 Task: Filter jobs by Mumbai location.
Action: Mouse moved to (284, 91)
Screenshot: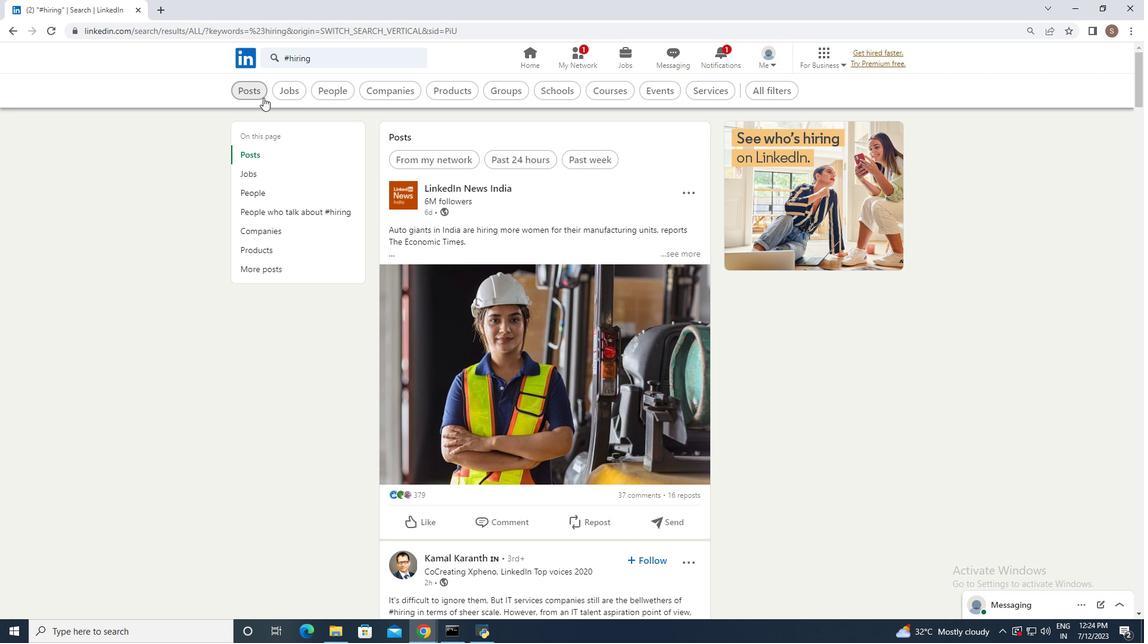 
Action: Mouse pressed left at (284, 91)
Screenshot: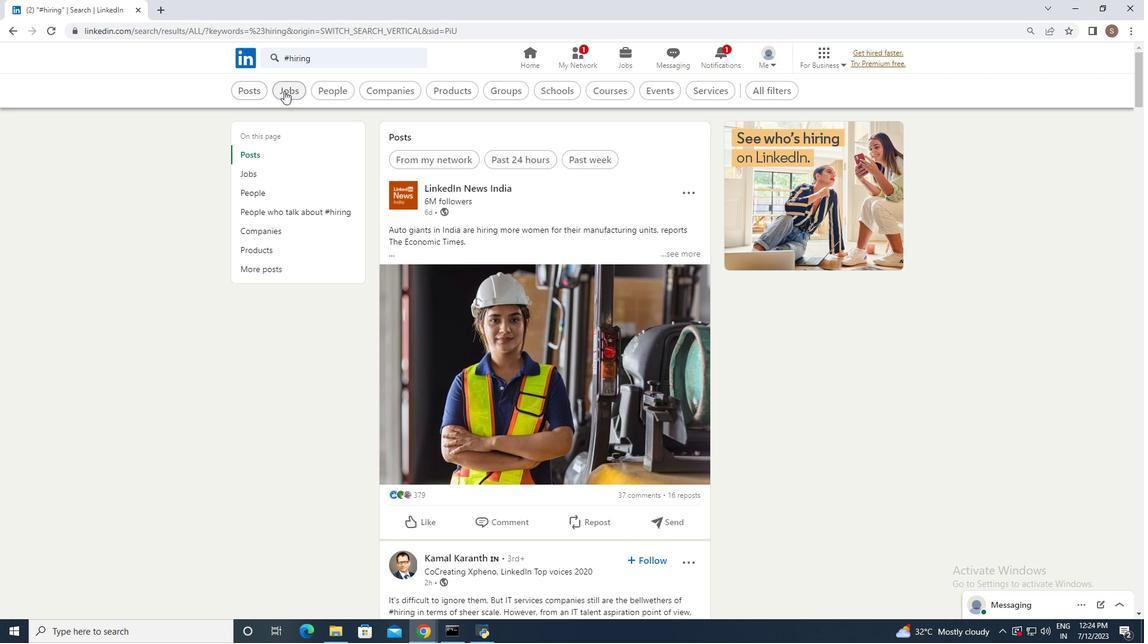 
Action: Mouse moved to (807, 91)
Screenshot: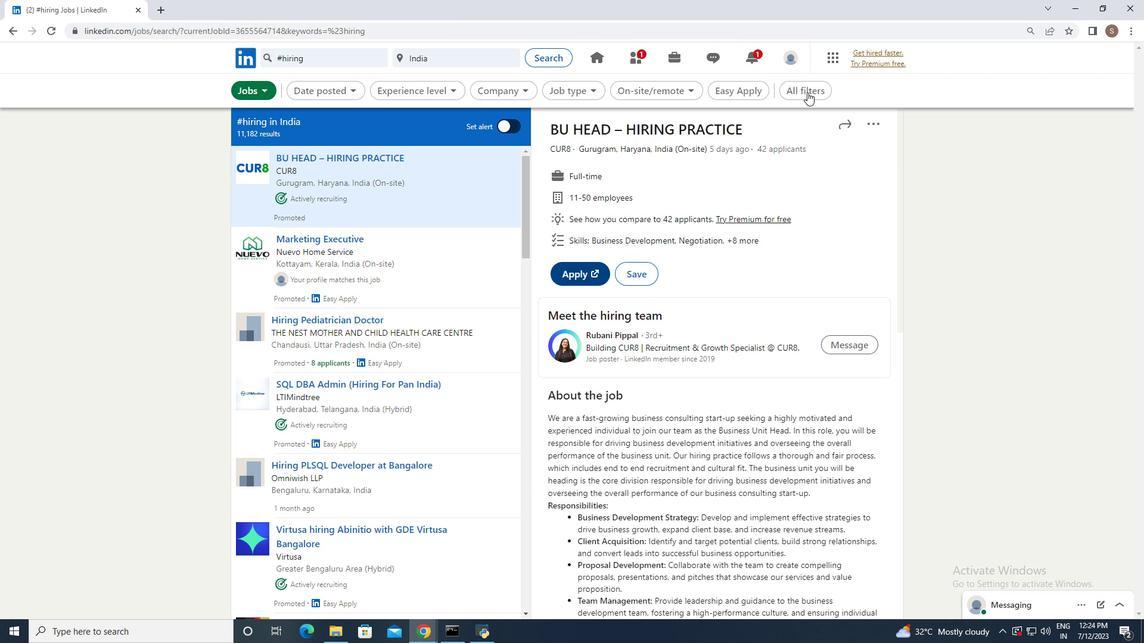 
Action: Mouse pressed left at (807, 91)
Screenshot: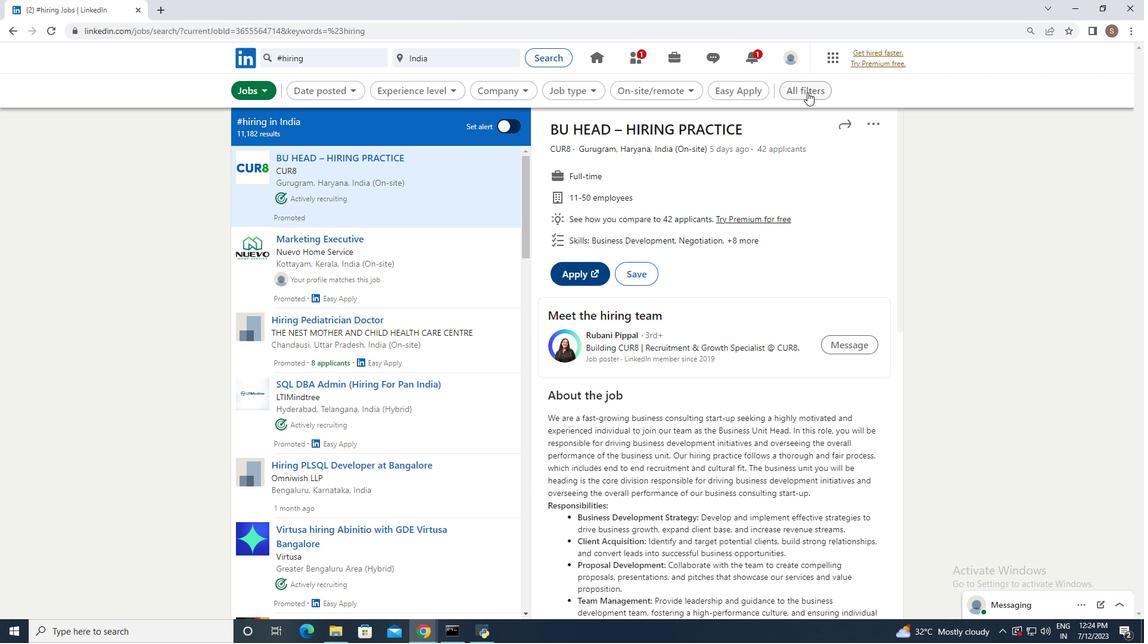
Action: Mouse moved to (1005, 381)
Screenshot: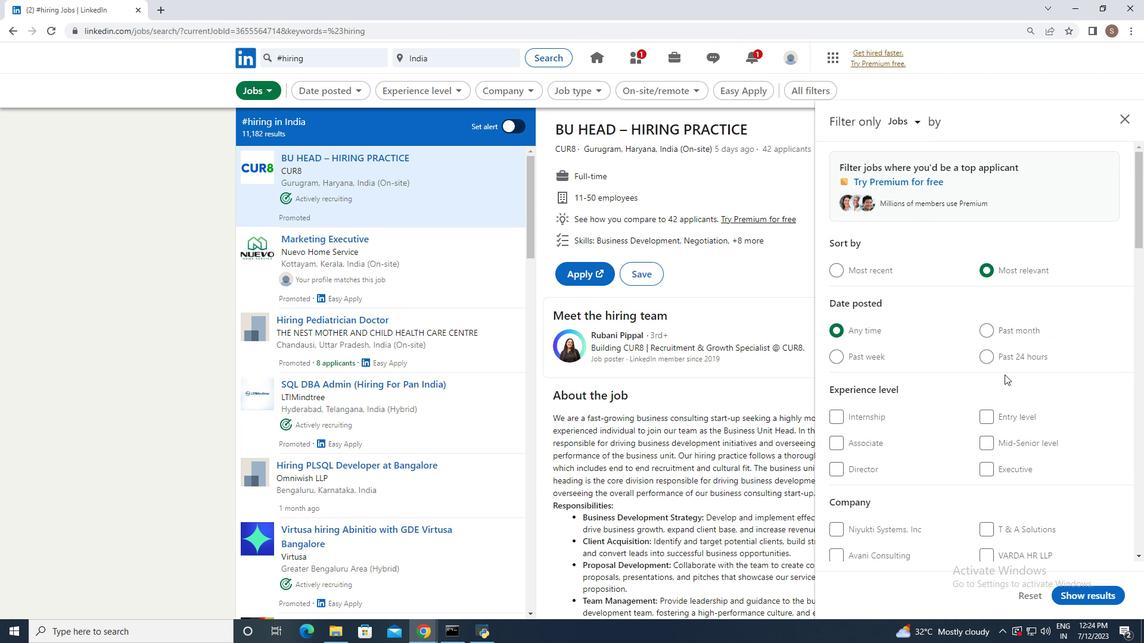 
Action: Mouse scrolled (1005, 380) with delta (0, 0)
Screenshot: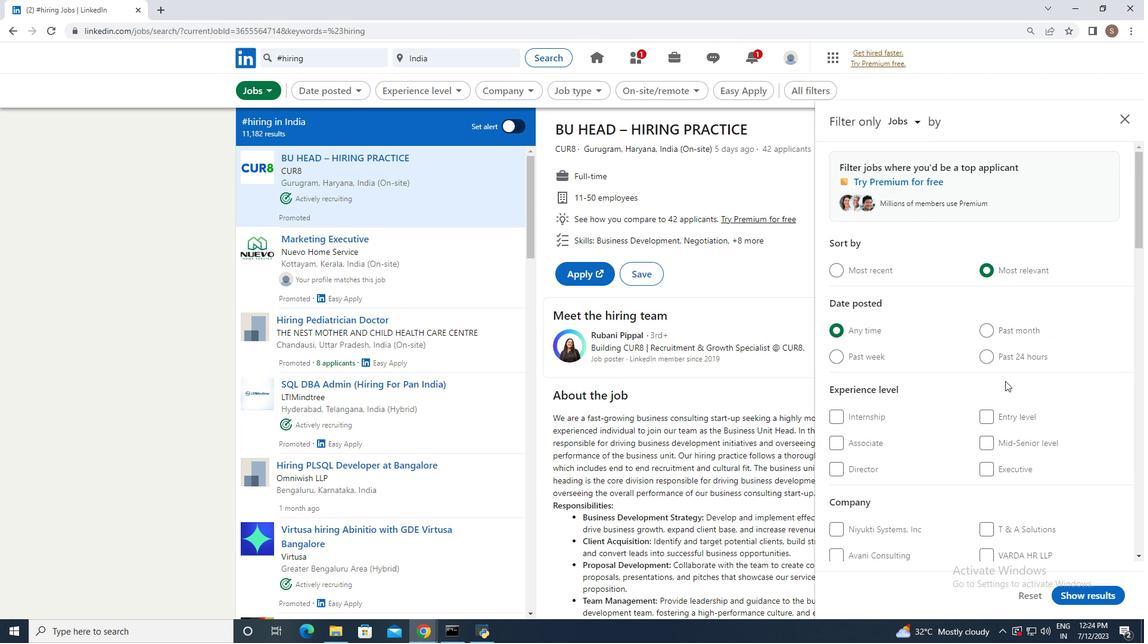 
Action: Mouse scrolled (1005, 380) with delta (0, 0)
Screenshot: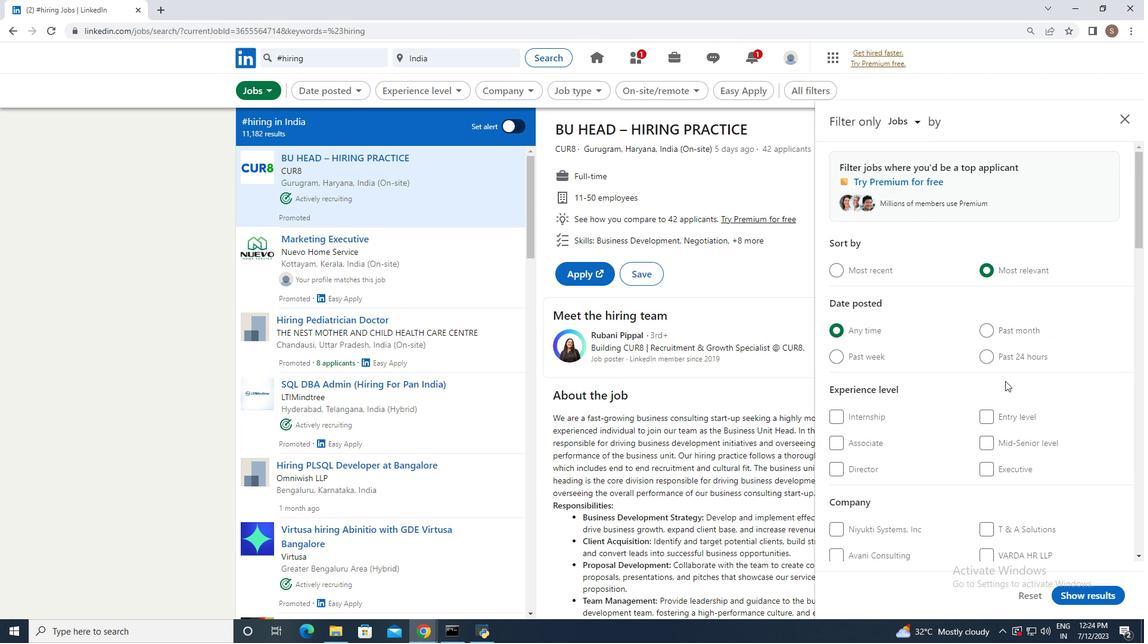 
Action: Mouse scrolled (1005, 380) with delta (0, 0)
Screenshot: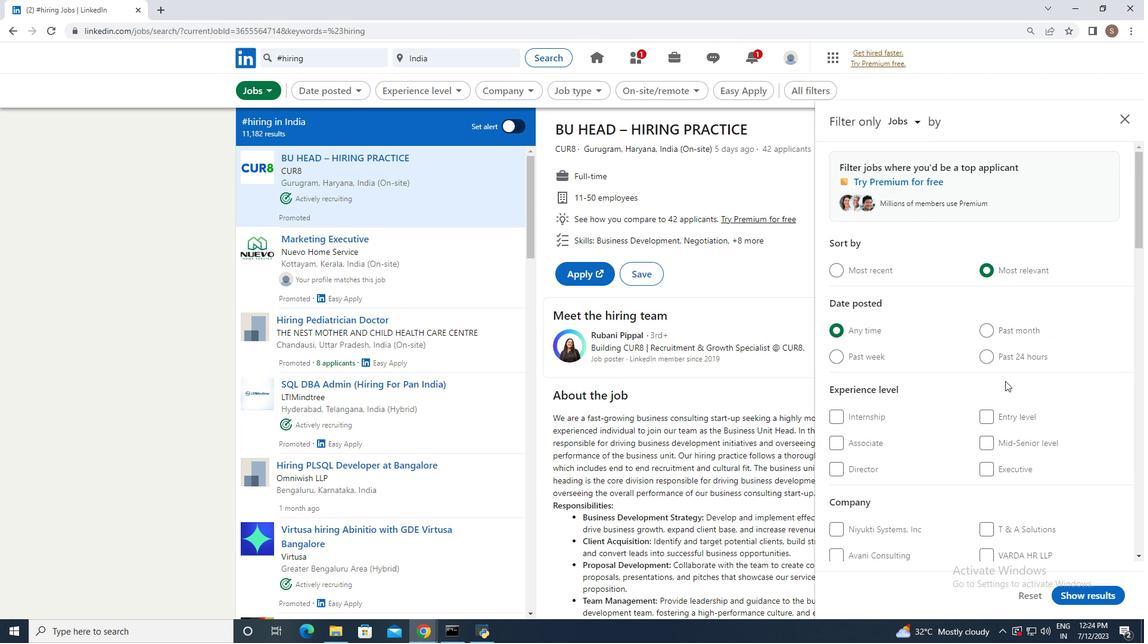 
Action: Mouse scrolled (1005, 380) with delta (0, 0)
Screenshot: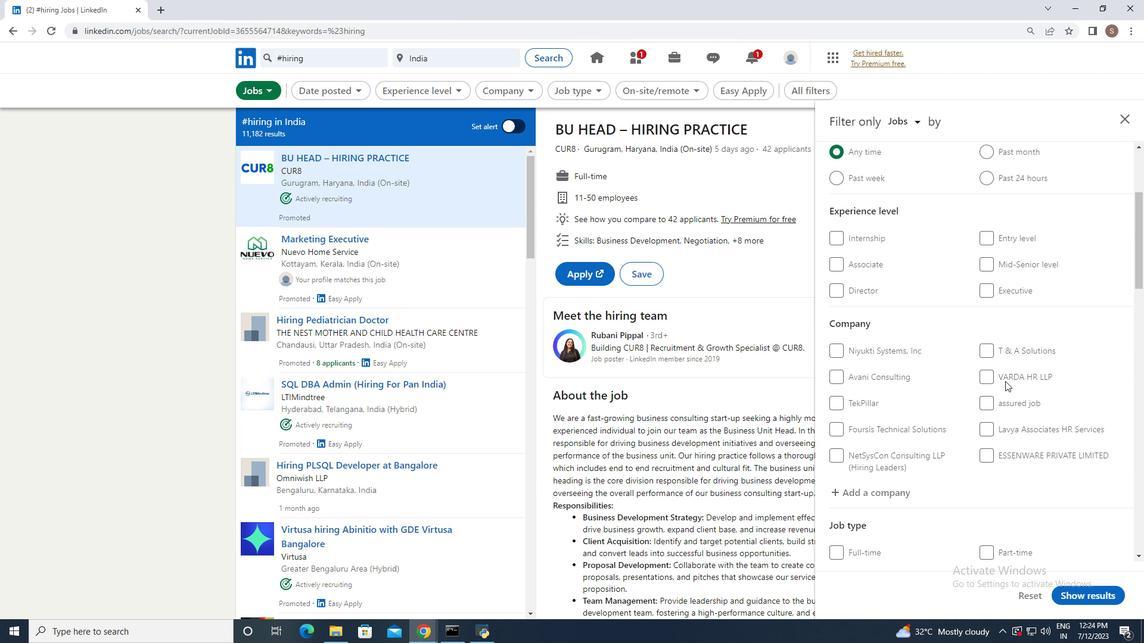 
Action: Mouse scrolled (1005, 380) with delta (0, 0)
Screenshot: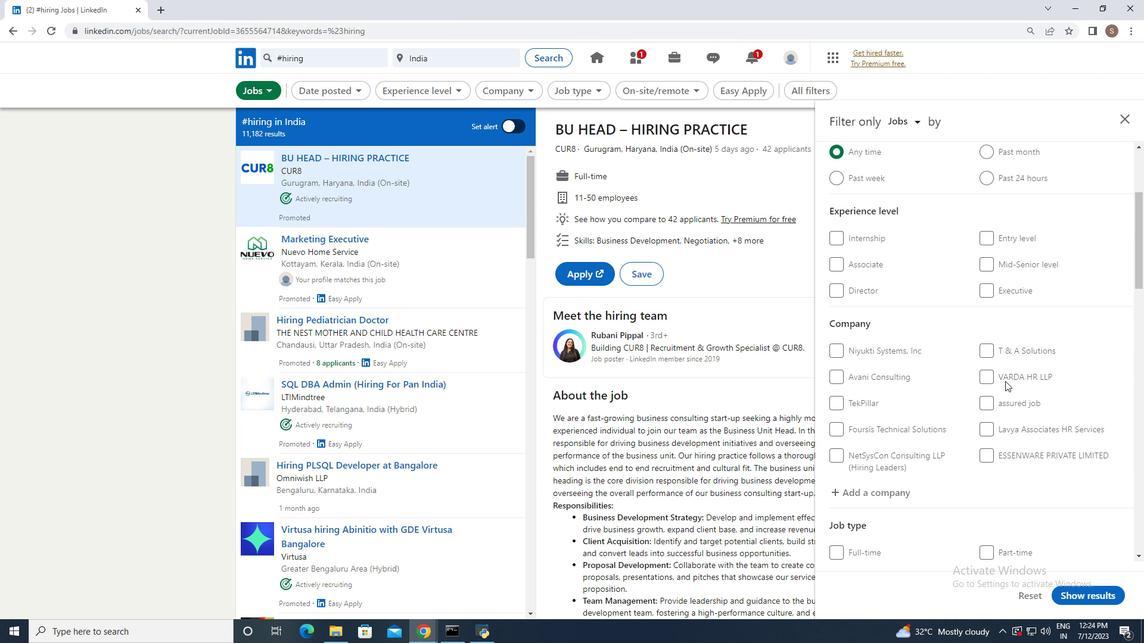 
Action: Mouse scrolled (1005, 380) with delta (0, 0)
Screenshot: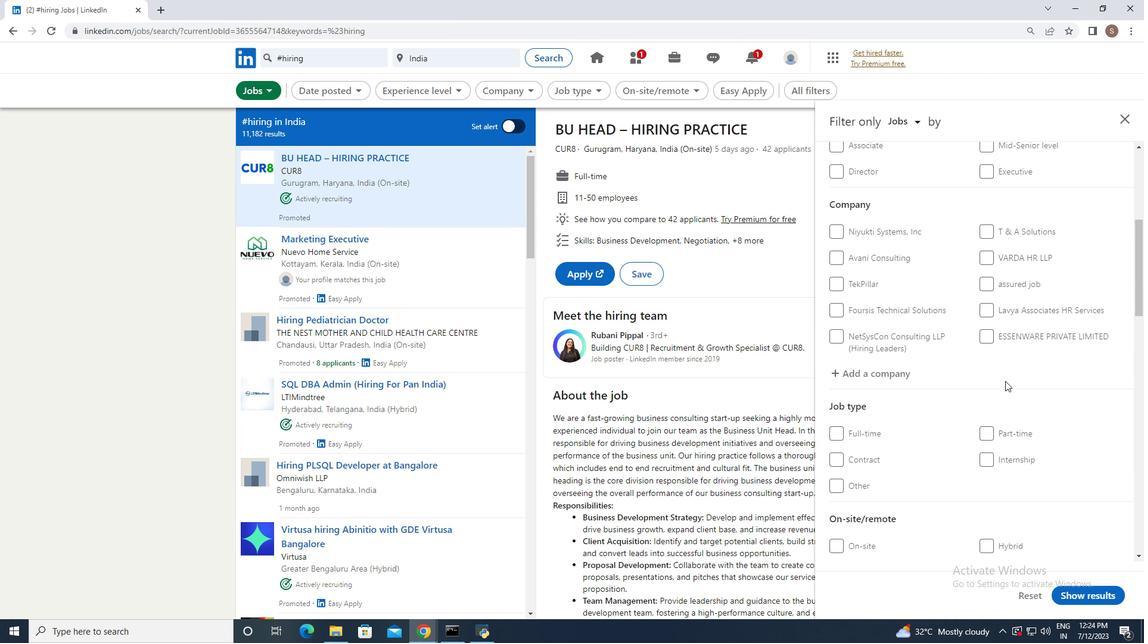 
Action: Mouse scrolled (1005, 380) with delta (0, 0)
Screenshot: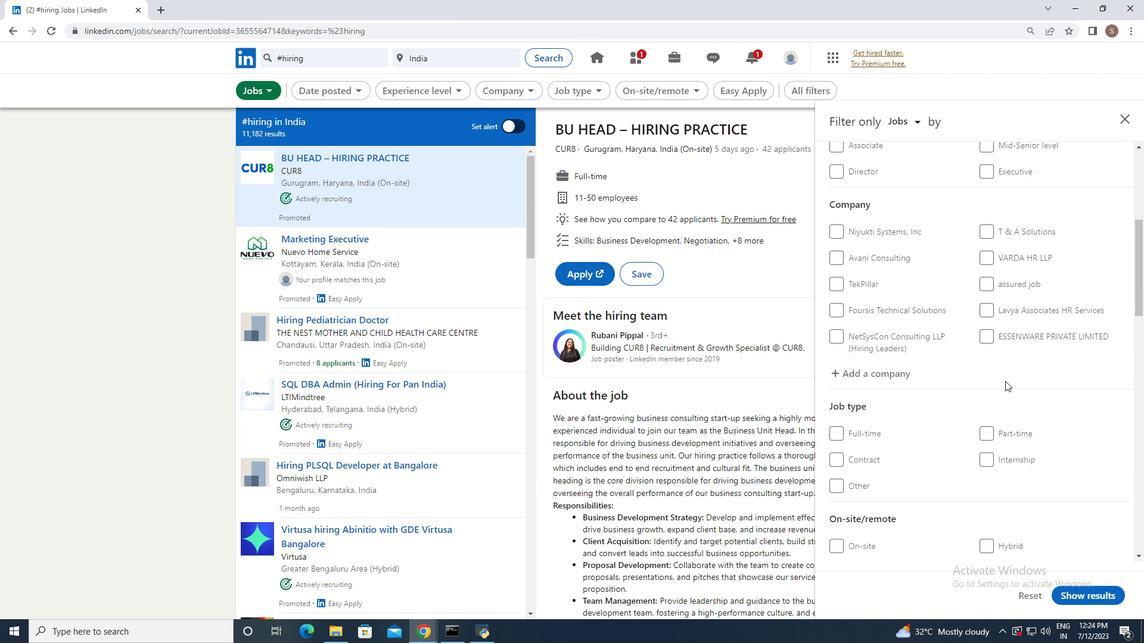 
Action: Mouse scrolled (1005, 380) with delta (0, 0)
Screenshot: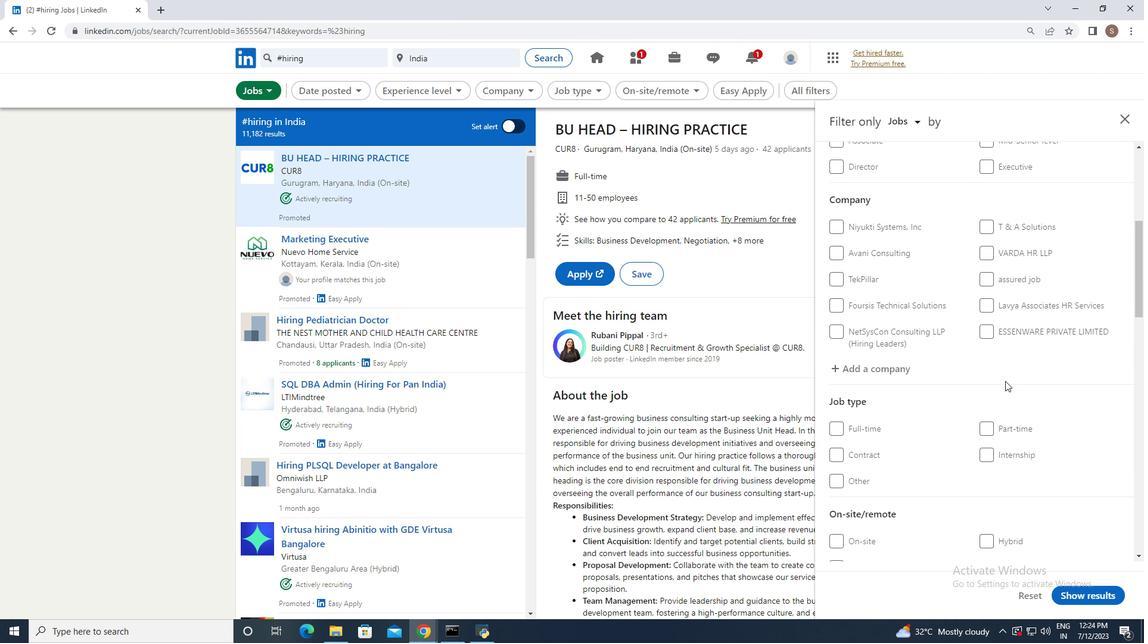 
Action: Mouse scrolled (1005, 380) with delta (0, 0)
Screenshot: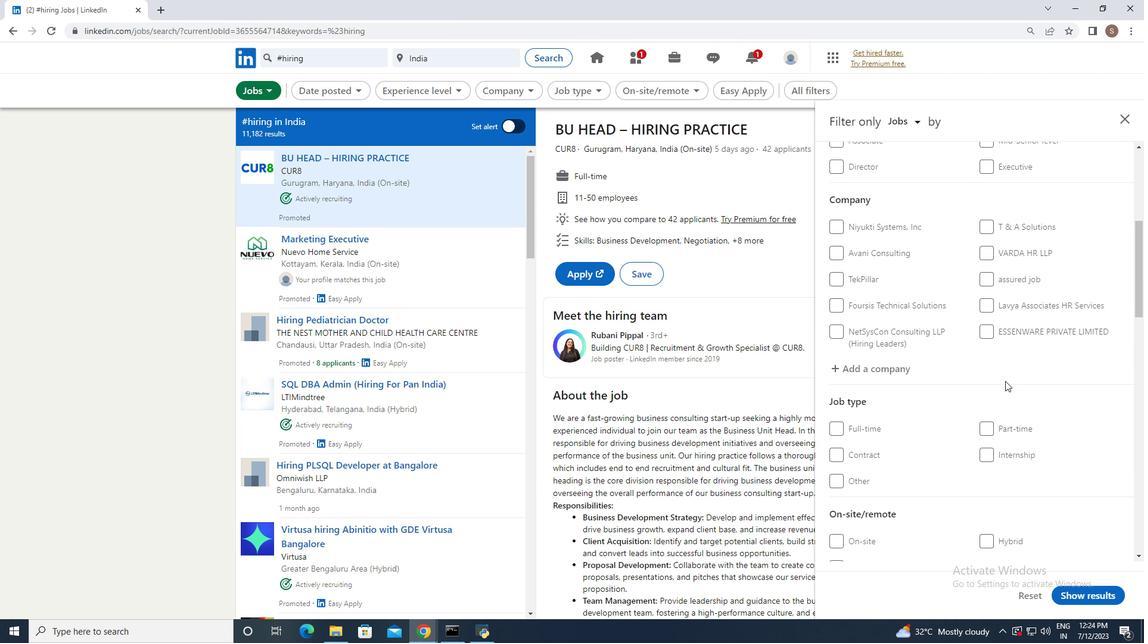 
Action: Mouse scrolled (1005, 380) with delta (0, 0)
Screenshot: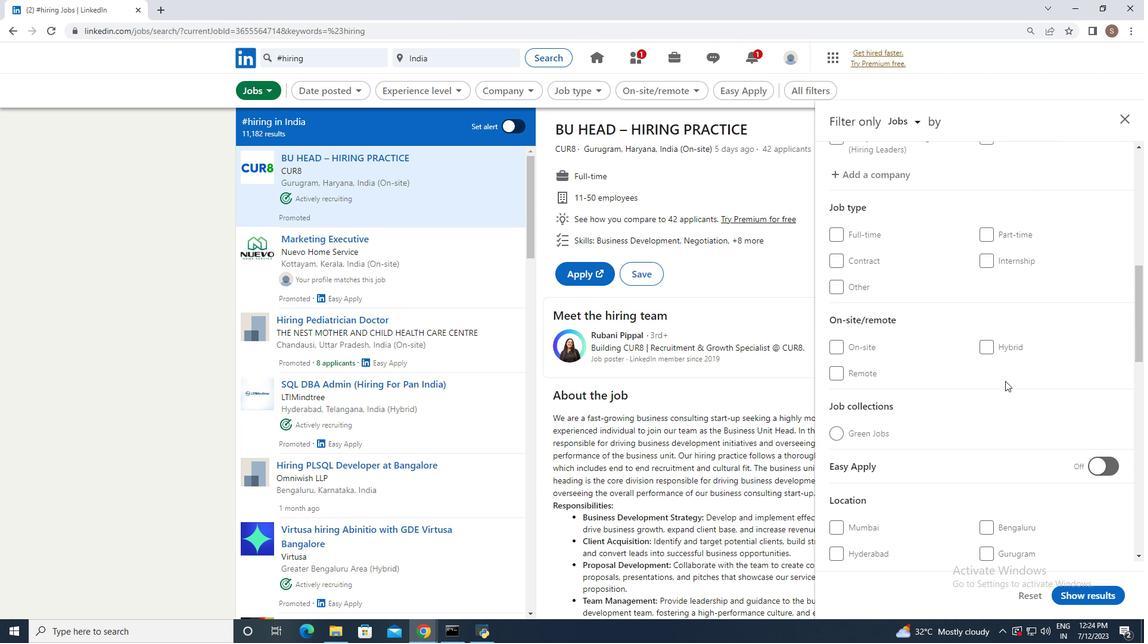 
Action: Mouse scrolled (1005, 380) with delta (0, 0)
Screenshot: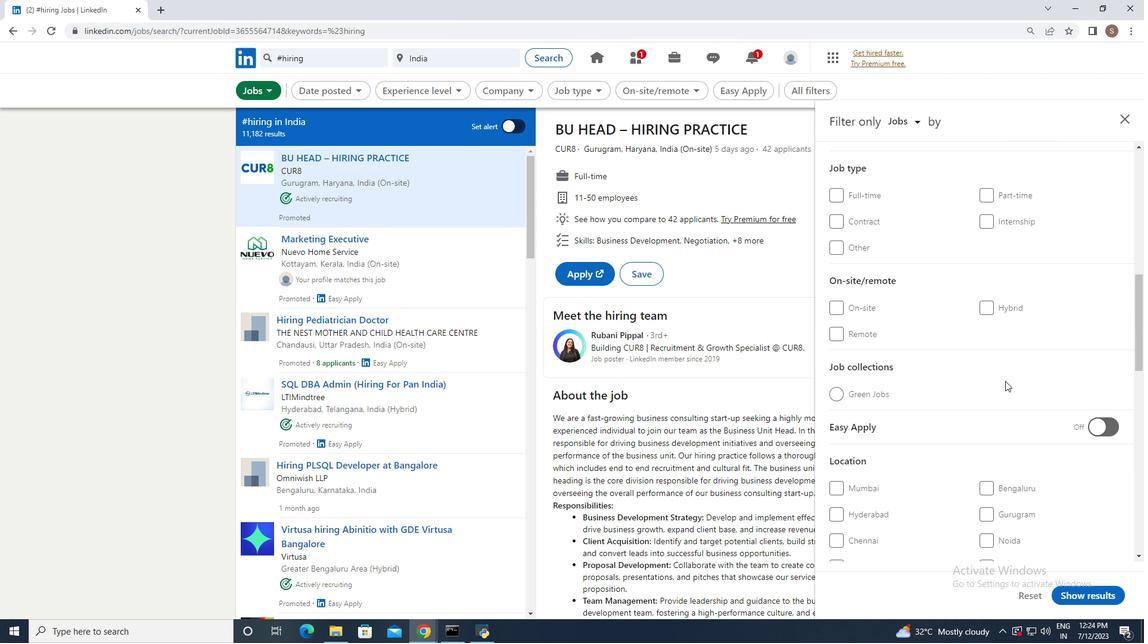 
Action: Mouse scrolled (1005, 380) with delta (0, 0)
Screenshot: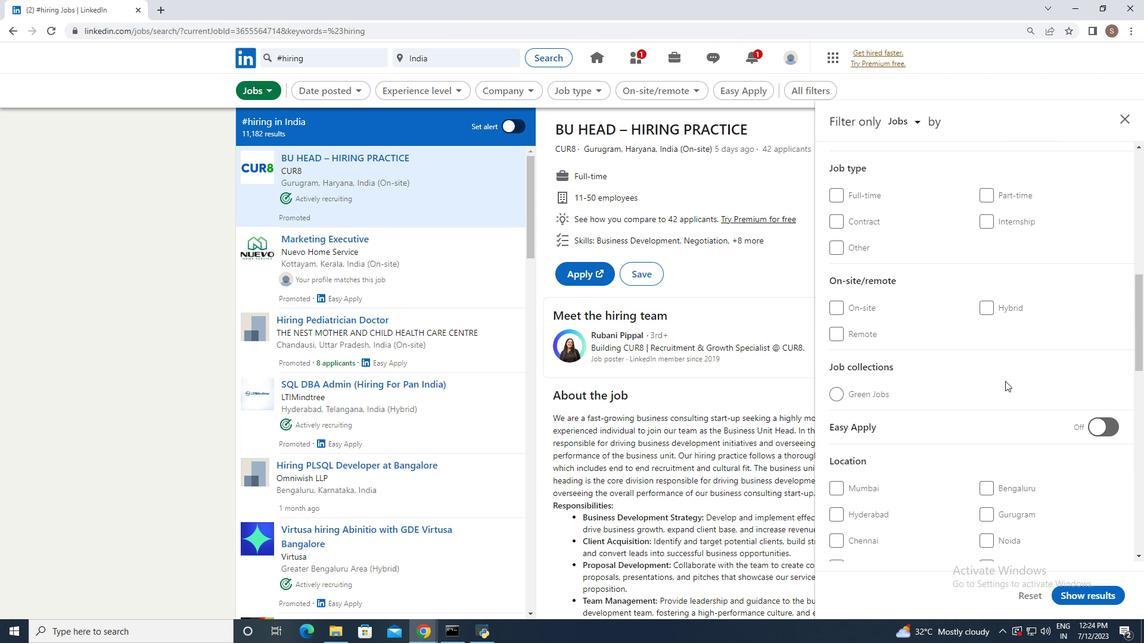 
Action: Mouse scrolled (1005, 380) with delta (0, 0)
Screenshot: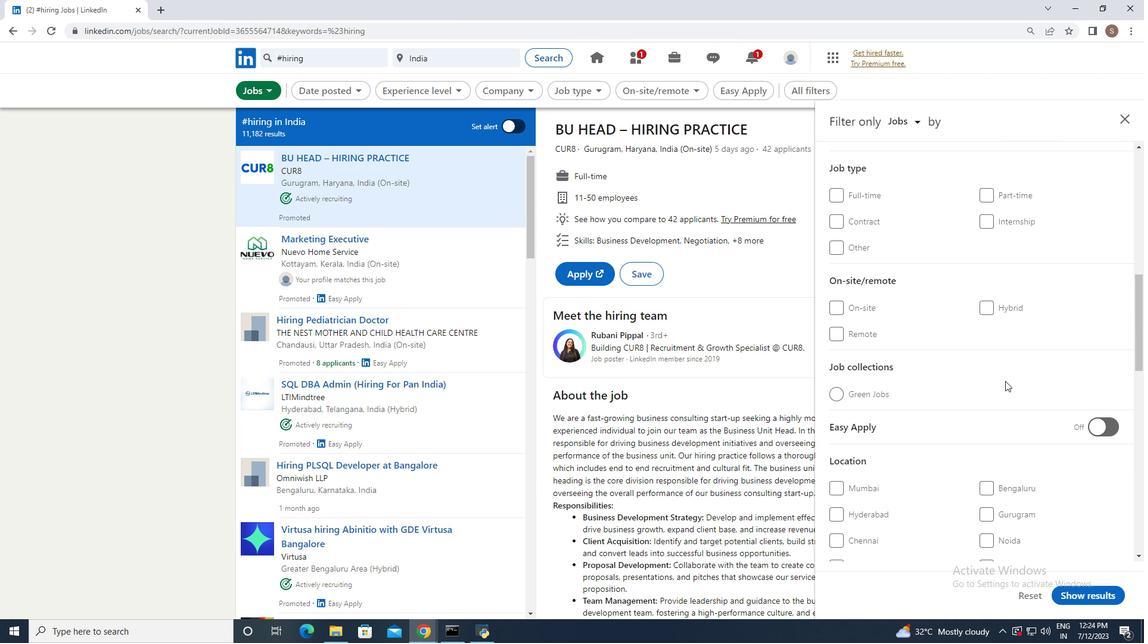 
Action: Mouse moved to (830, 249)
Screenshot: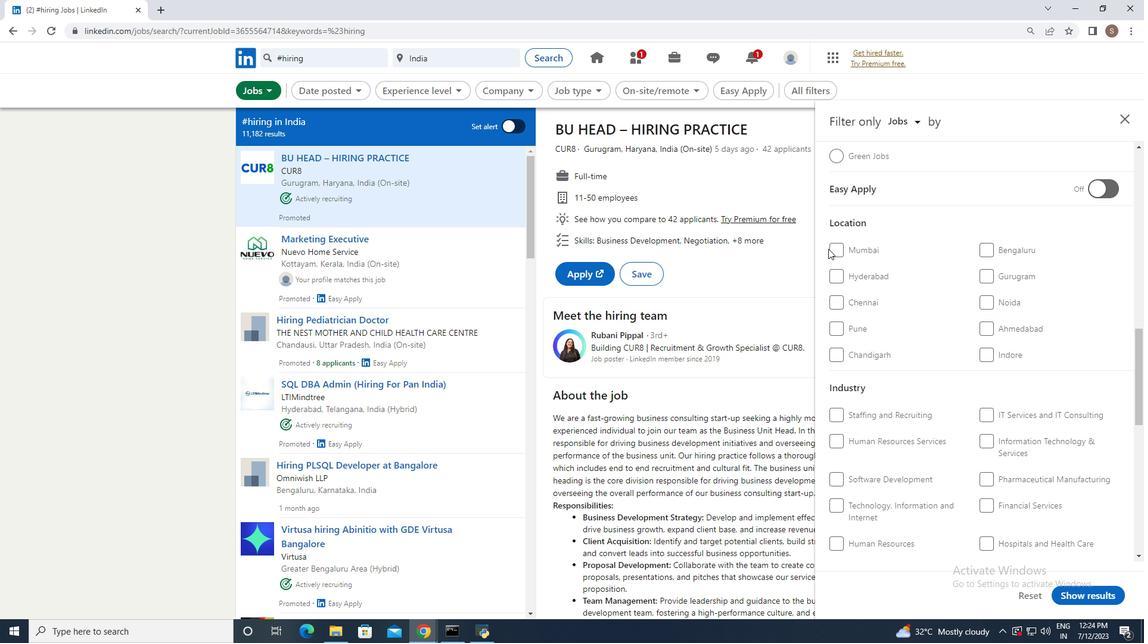 
Action: Mouse pressed left at (830, 249)
Screenshot: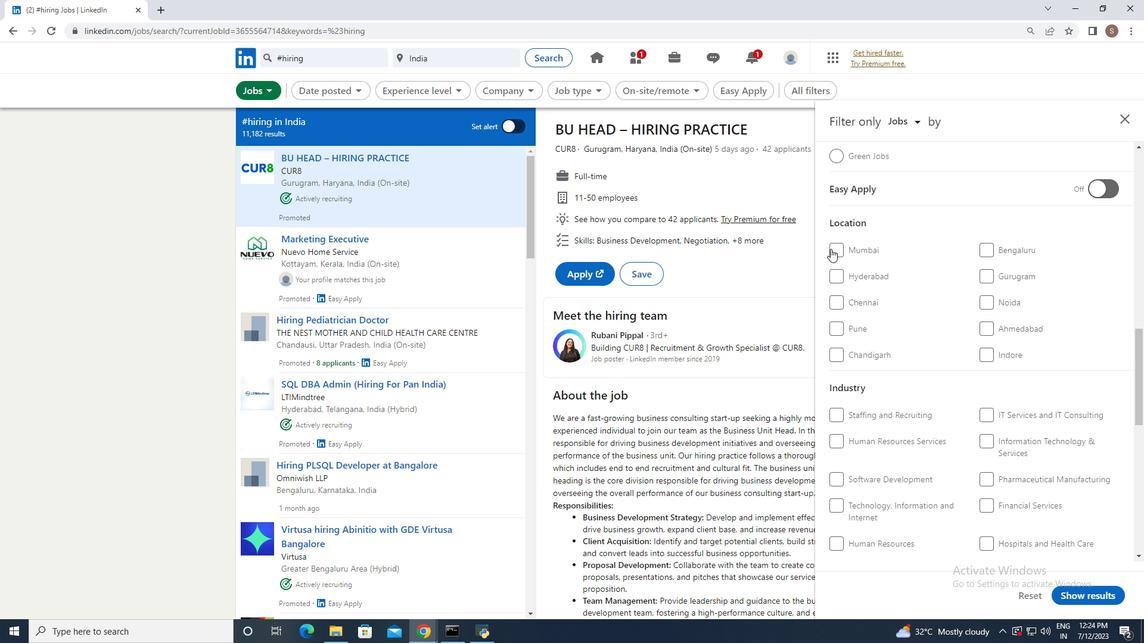 
Action: Mouse moved to (1051, 594)
Screenshot: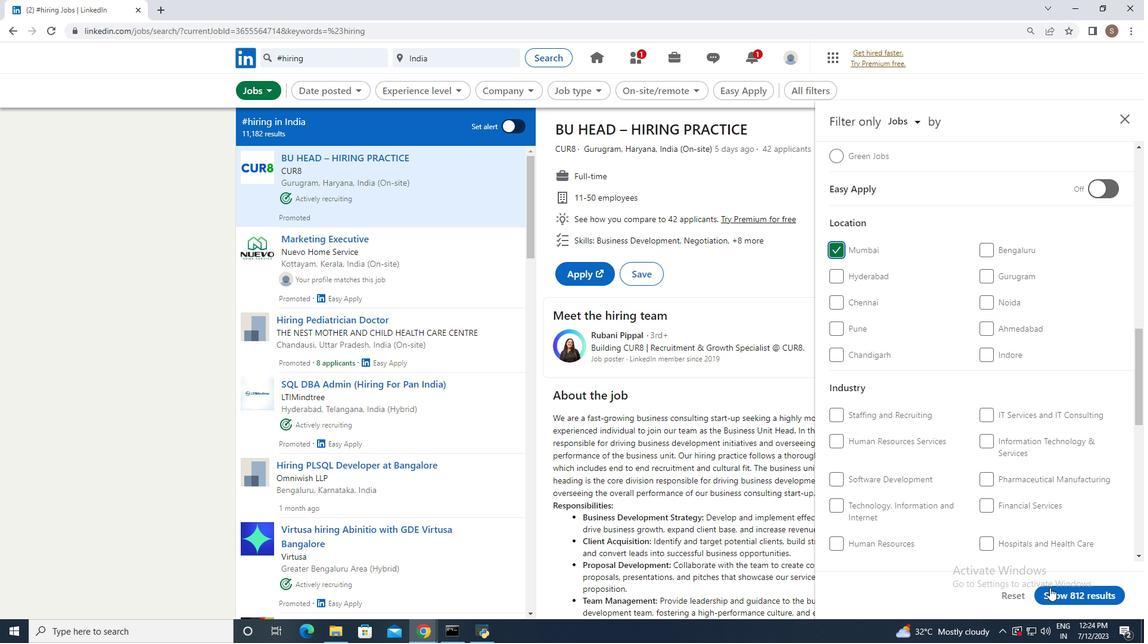 
Action: Mouse pressed left at (1051, 594)
Screenshot: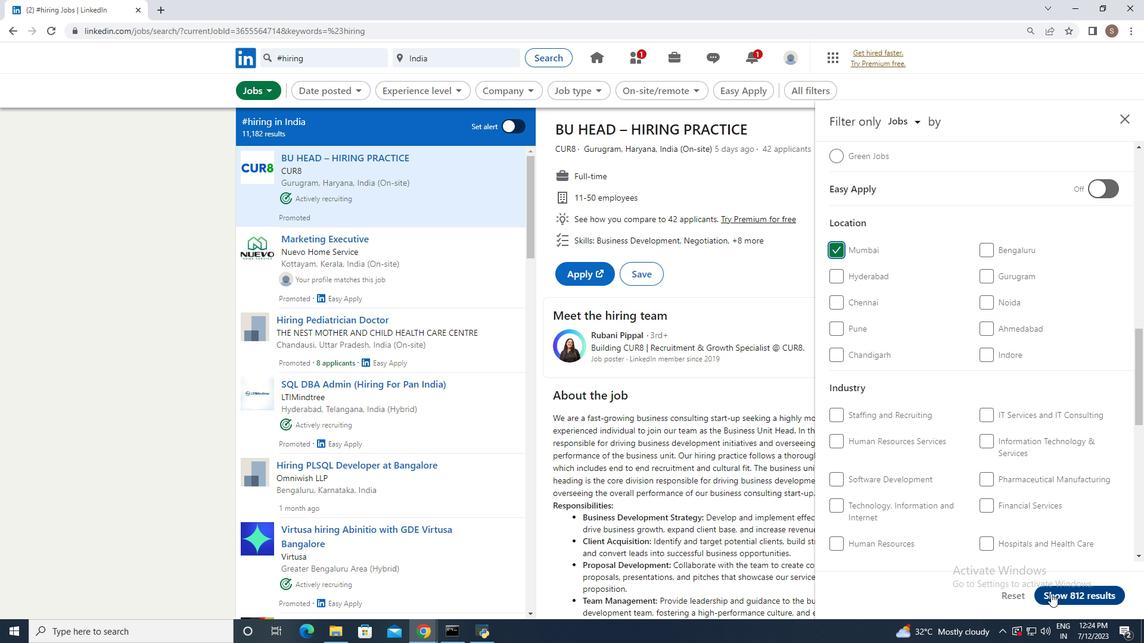 
